 Task: Create a sub task System Test and UAT for the task  Implement a new network security system for a company in the project AgileFusion , assign it to team member softage.5@softage.net and update the status of the sub task to  On Track  , set the priority of the sub task to Low
Action: Mouse moved to (83, 396)
Screenshot: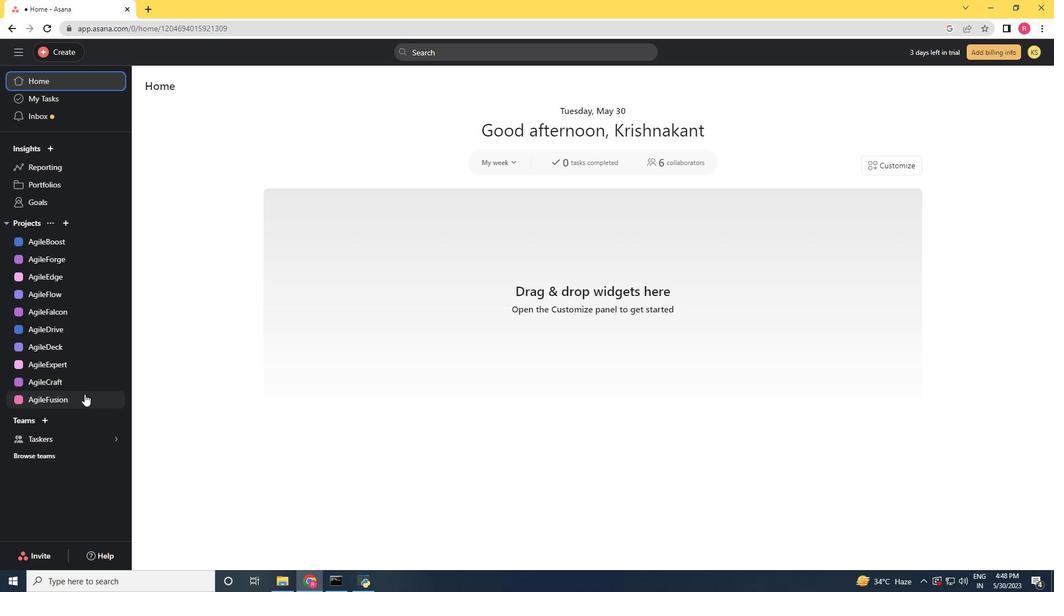 
Action: Mouse pressed left at (83, 396)
Screenshot: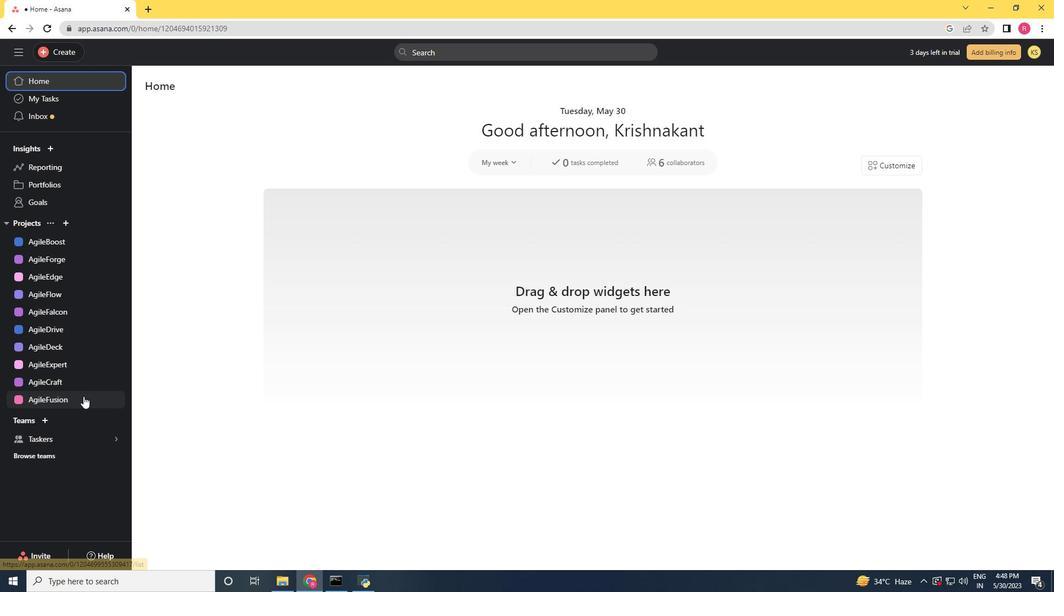 
Action: Mouse moved to (436, 242)
Screenshot: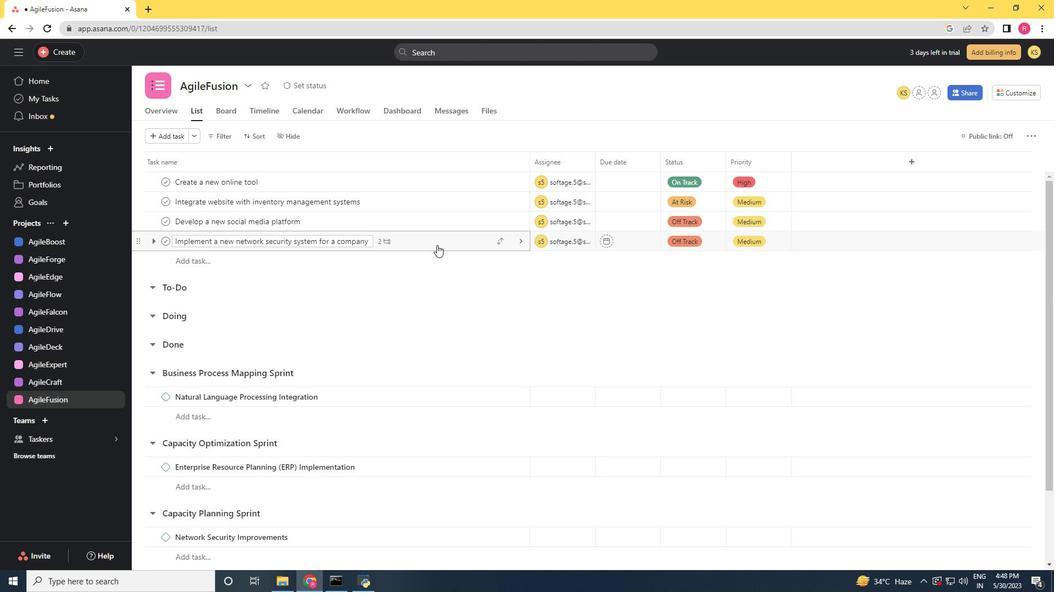 
Action: Mouse pressed left at (436, 242)
Screenshot: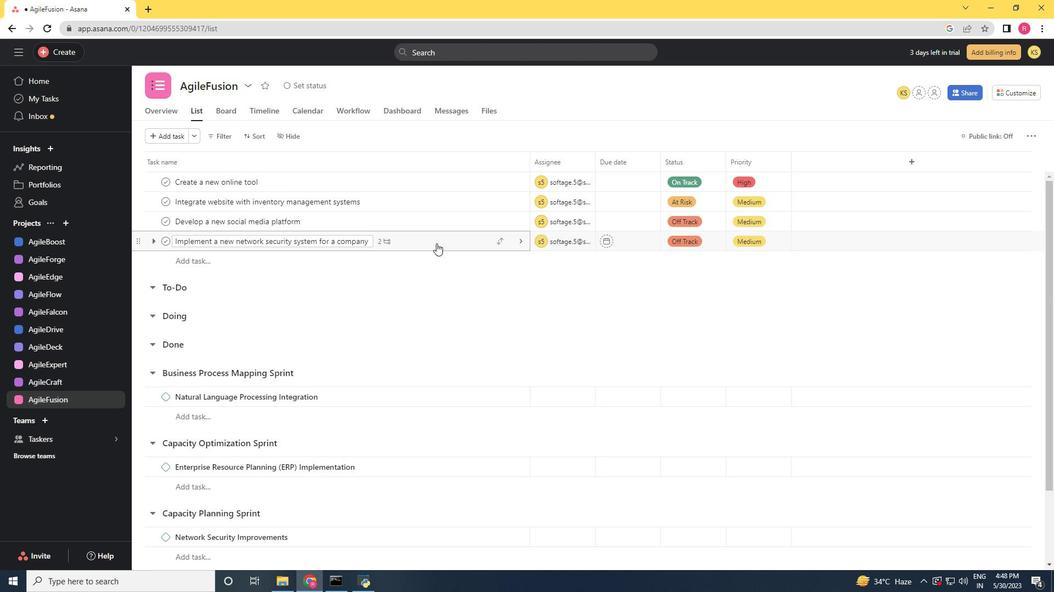 
Action: Mouse moved to (837, 385)
Screenshot: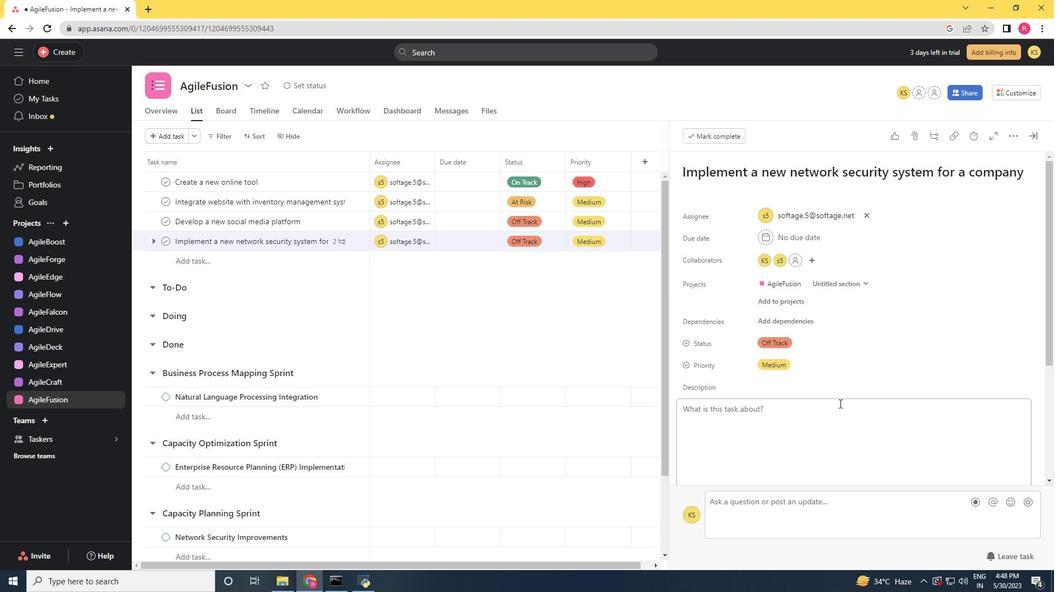 
Action: Mouse scrolled (837, 385) with delta (0, 0)
Screenshot: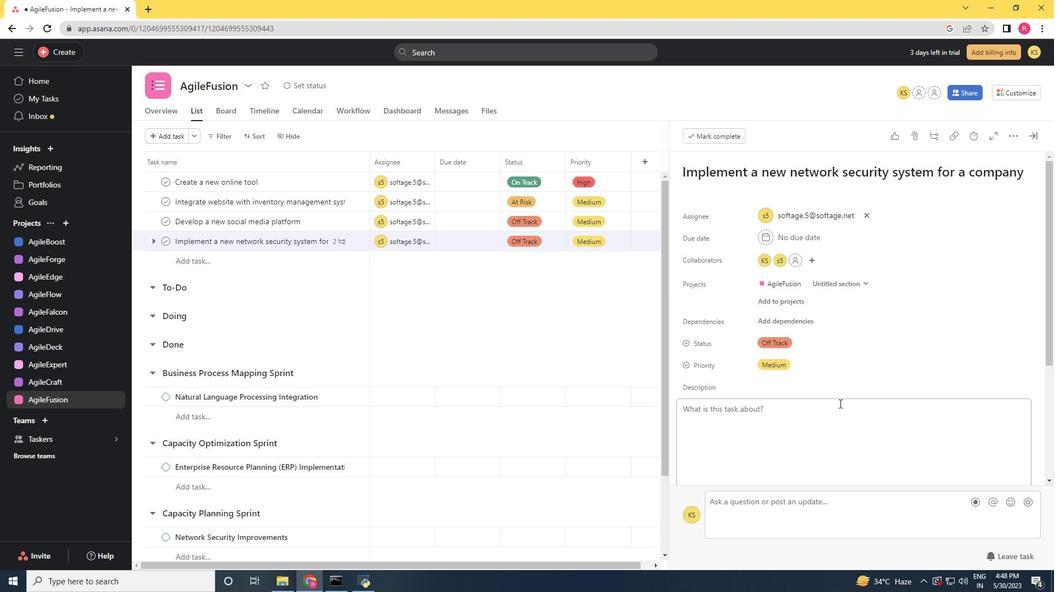 
Action: Mouse scrolled (837, 385) with delta (0, 0)
Screenshot: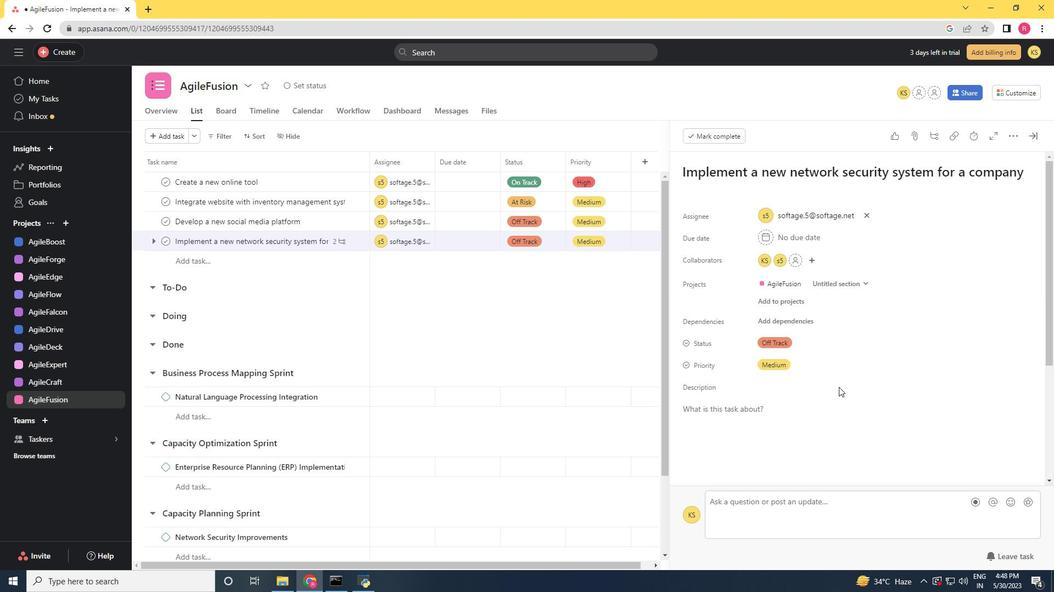 
Action: Mouse scrolled (837, 385) with delta (0, 0)
Screenshot: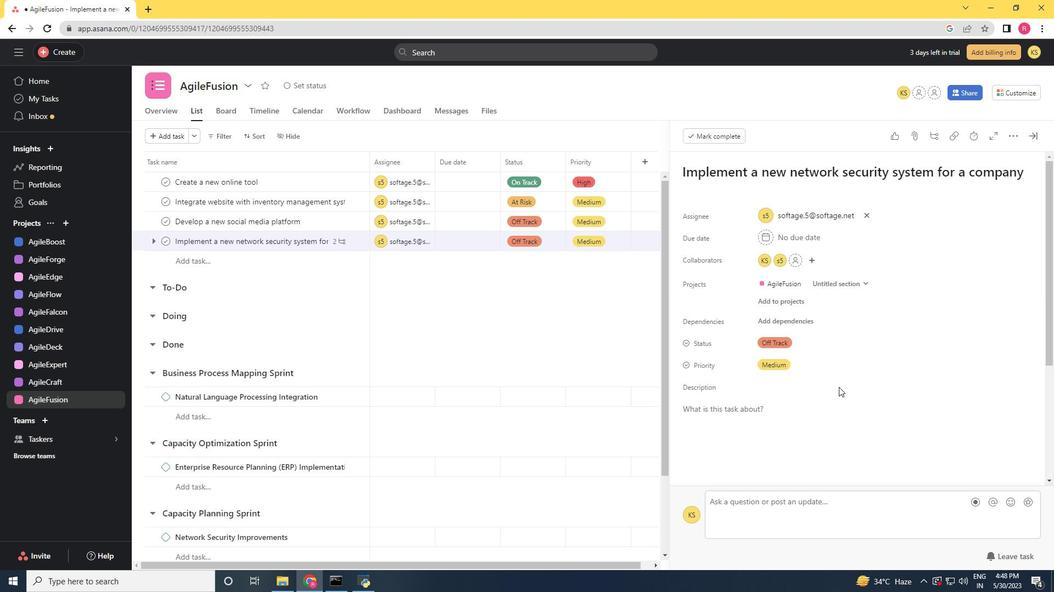 
Action: Mouse scrolled (837, 385) with delta (0, 0)
Screenshot: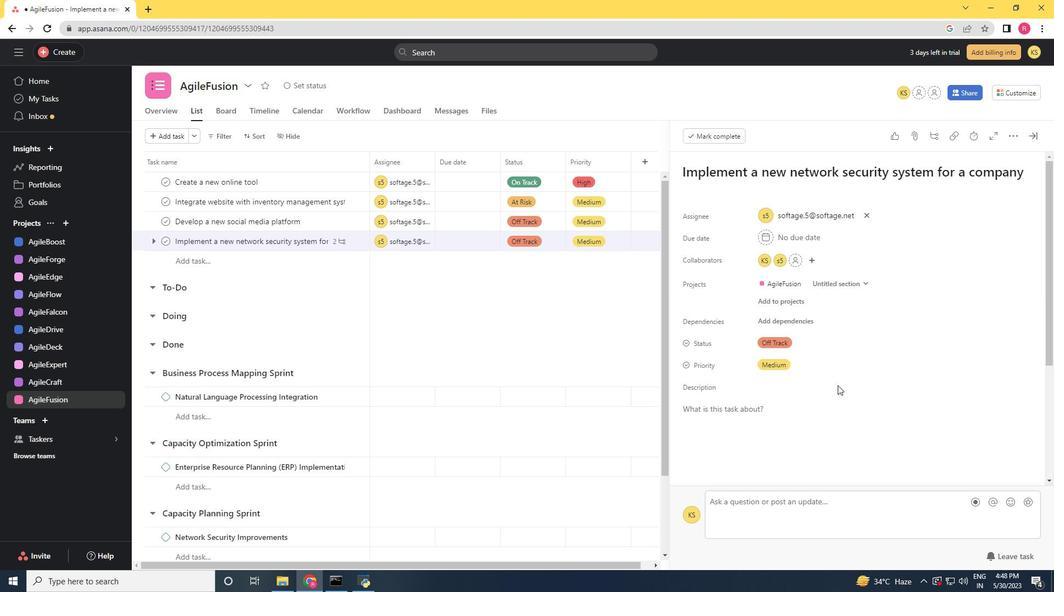 
Action: Mouse moved to (729, 394)
Screenshot: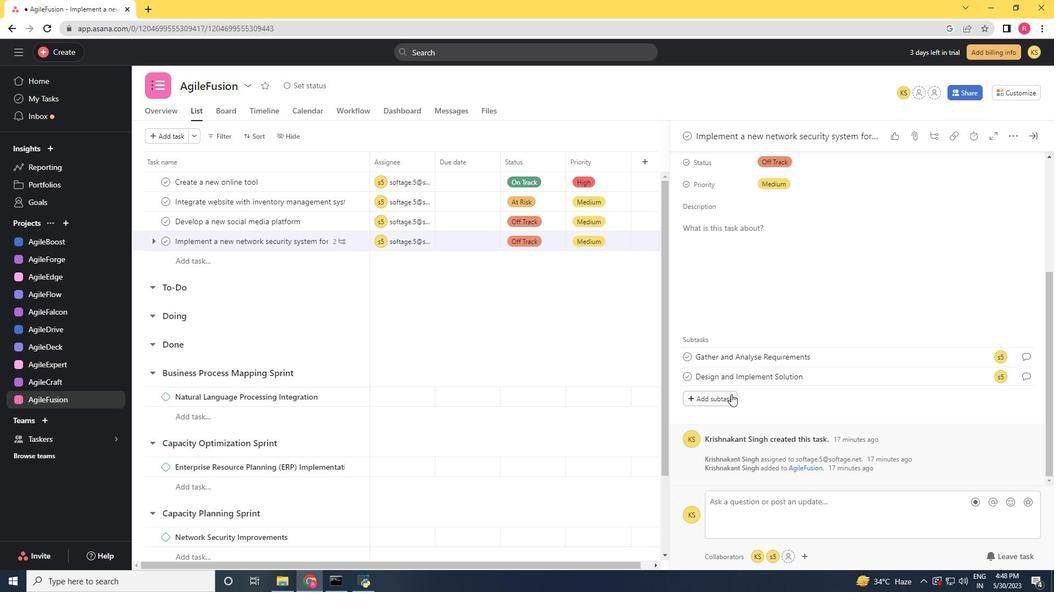 
Action: Mouse pressed left at (729, 394)
Screenshot: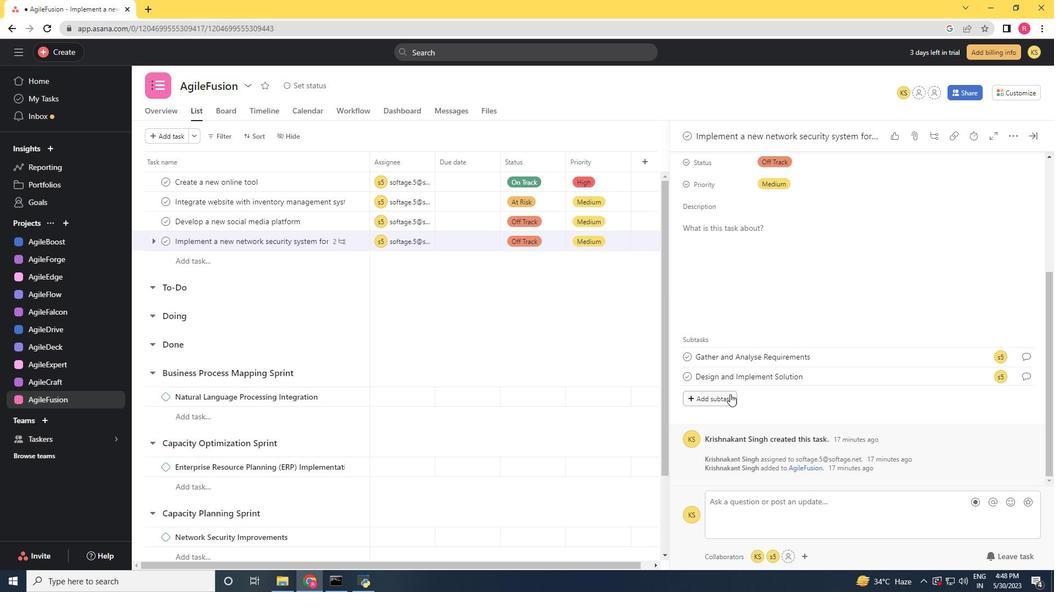 
Action: Key pressed <Key.shift><Key.shift>Statem<Key.space><Key.backspace><Key.backspace><Key.backspace><Key.backspace><Key.backspace><Key.backspace>ys
Screenshot: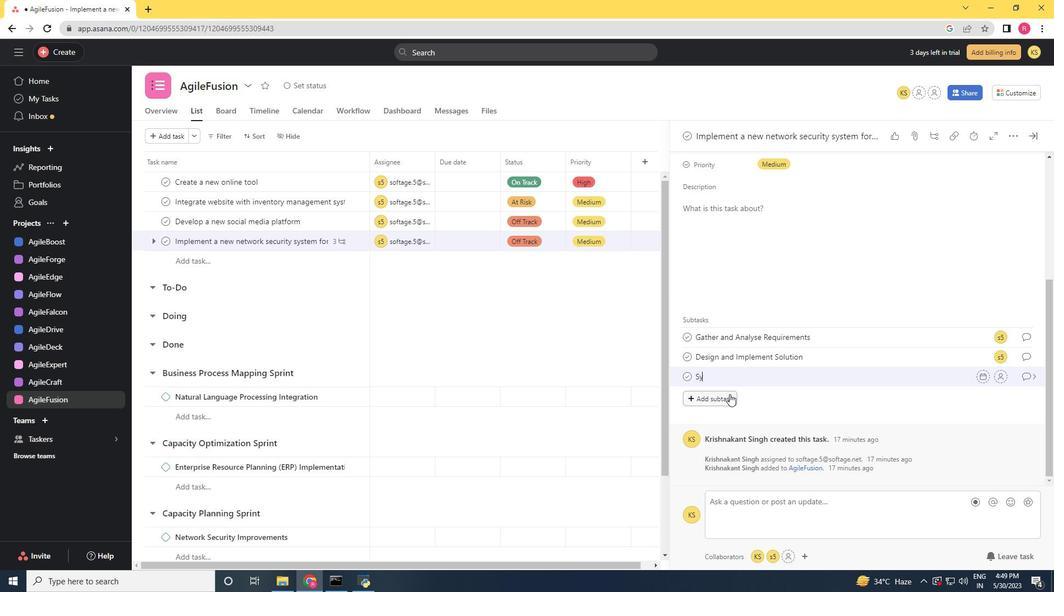 
Action: Mouse moved to (729, 394)
Screenshot: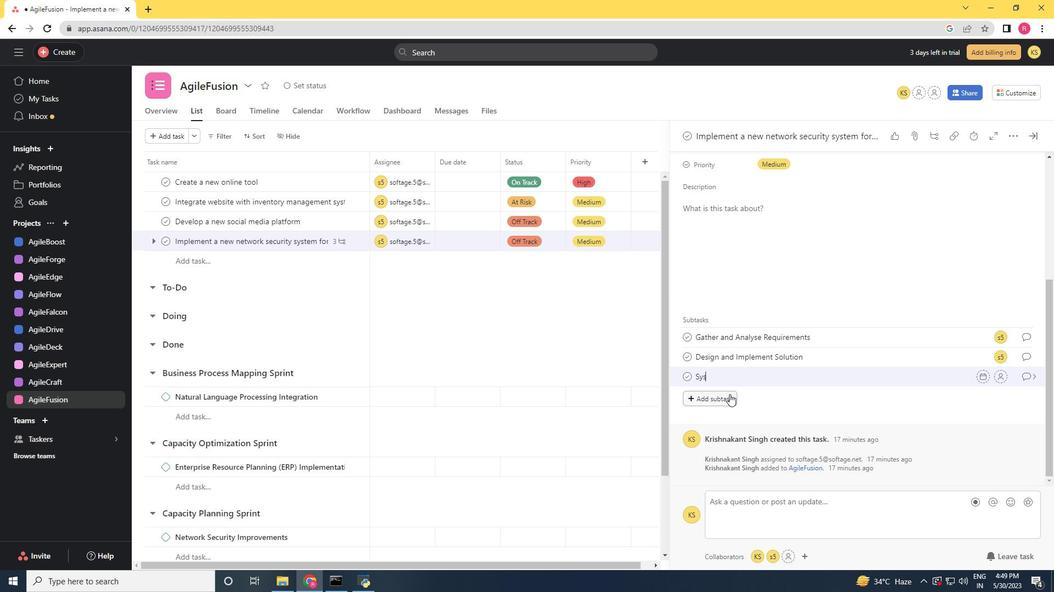 
Action: Key pressed tem<Key.space><Key.shift>Test<Key.space>and<Key.space><Key.shift>Ua<Key.backspace><Key.shift>AT<Key.space>
Screenshot: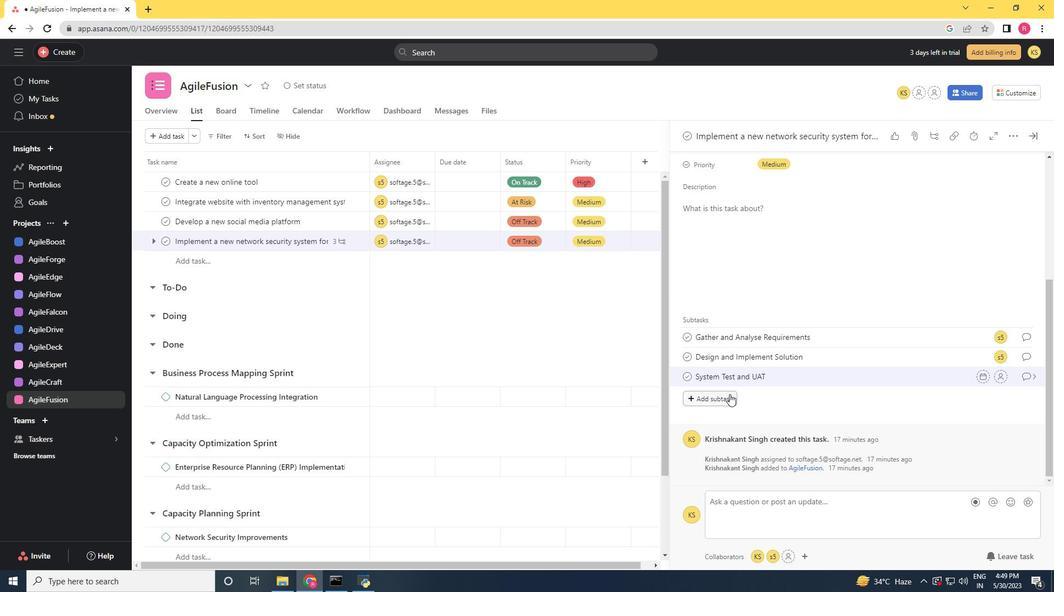 
Action: Mouse moved to (999, 371)
Screenshot: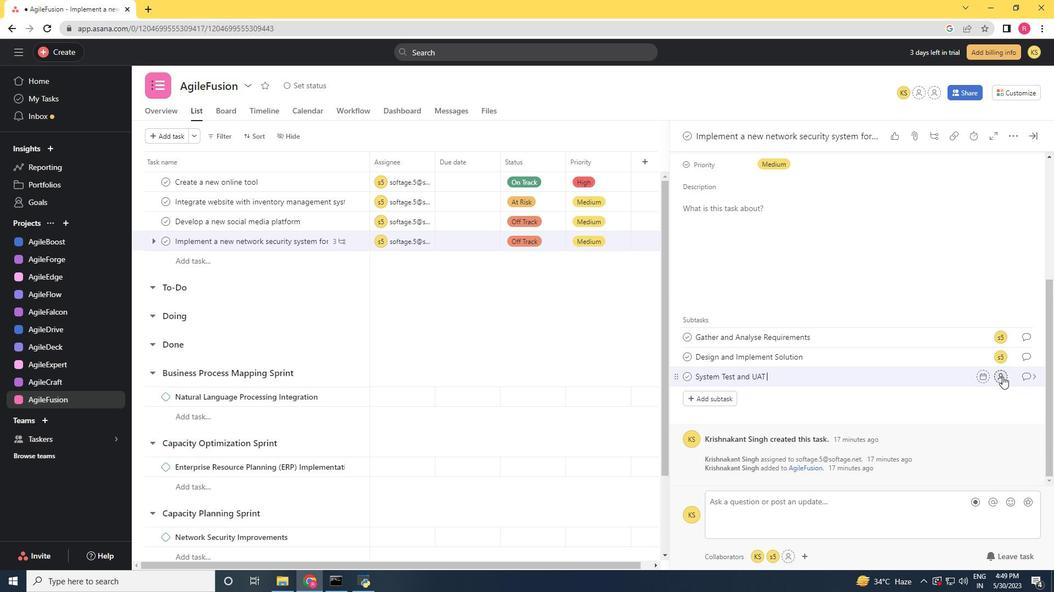 
Action: Mouse pressed left at (999, 371)
Screenshot: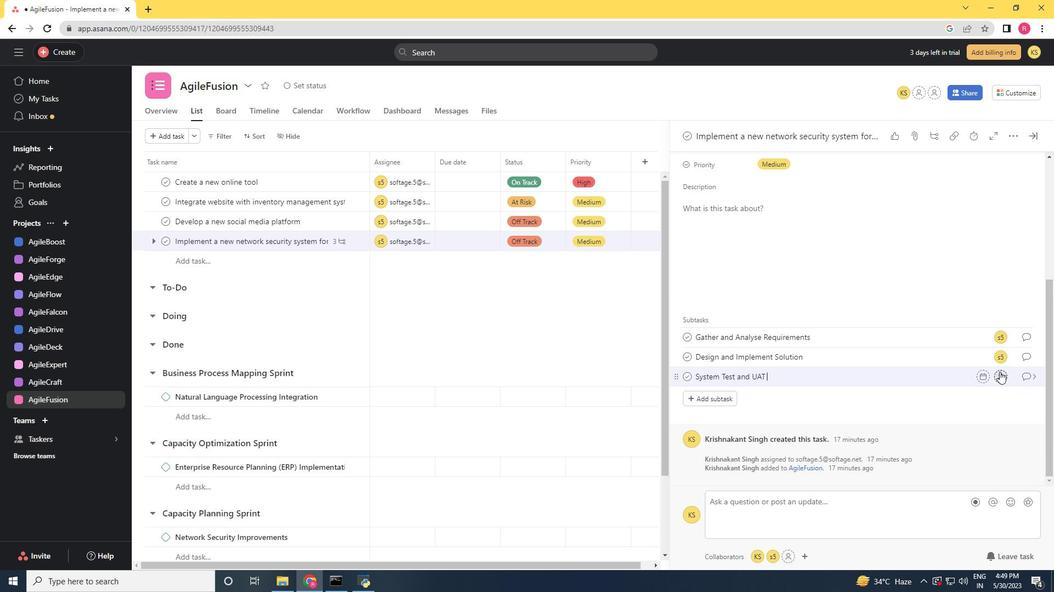 
Action: Mouse moved to (975, 355)
Screenshot: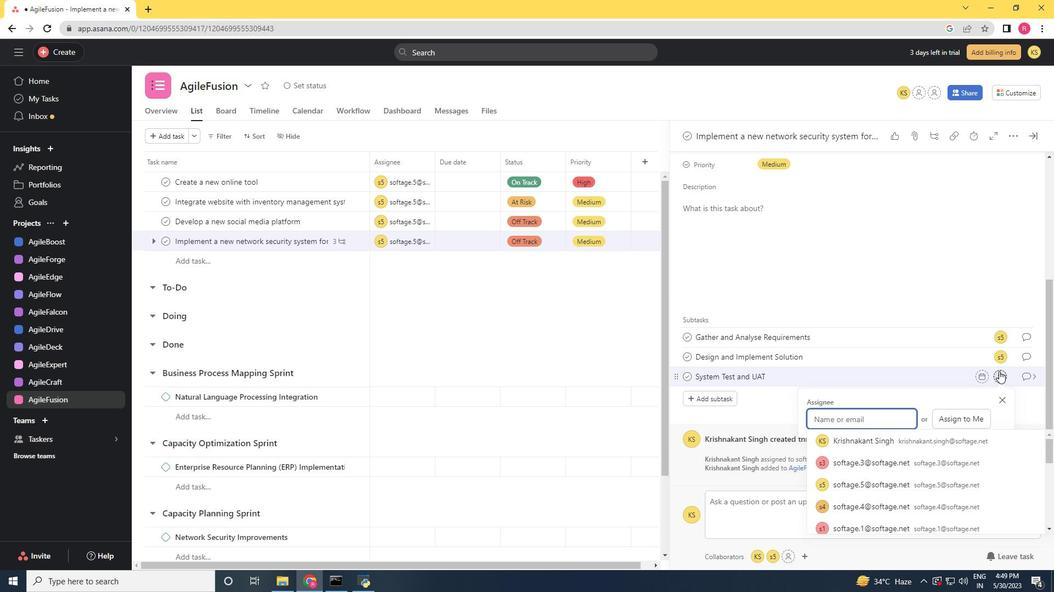
Action: Key pressed s 1774, 646)
Screenshot: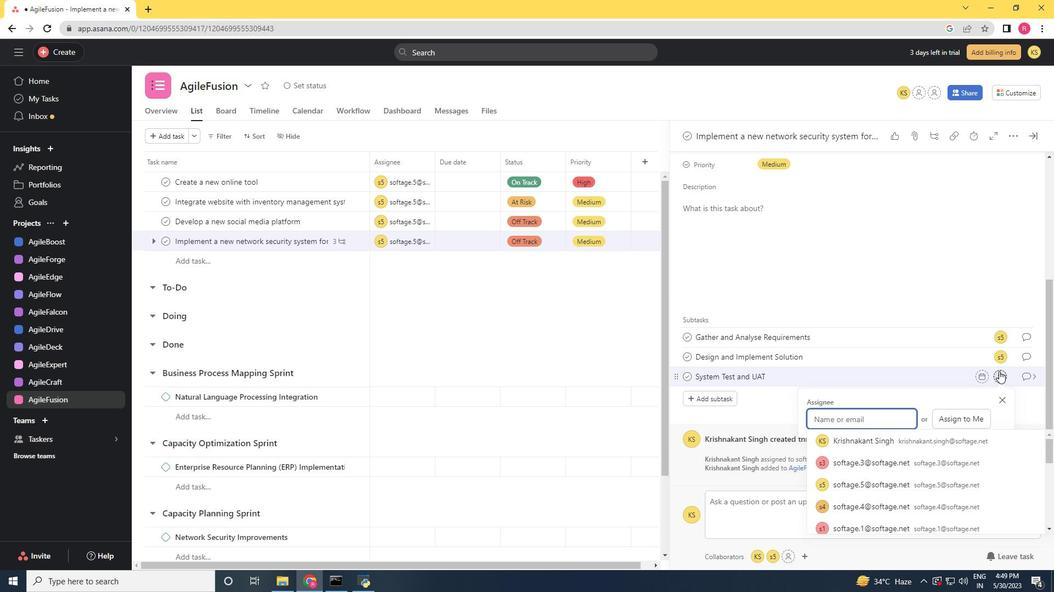 
Action: Mouse moved to (969, 351)
Screenshot: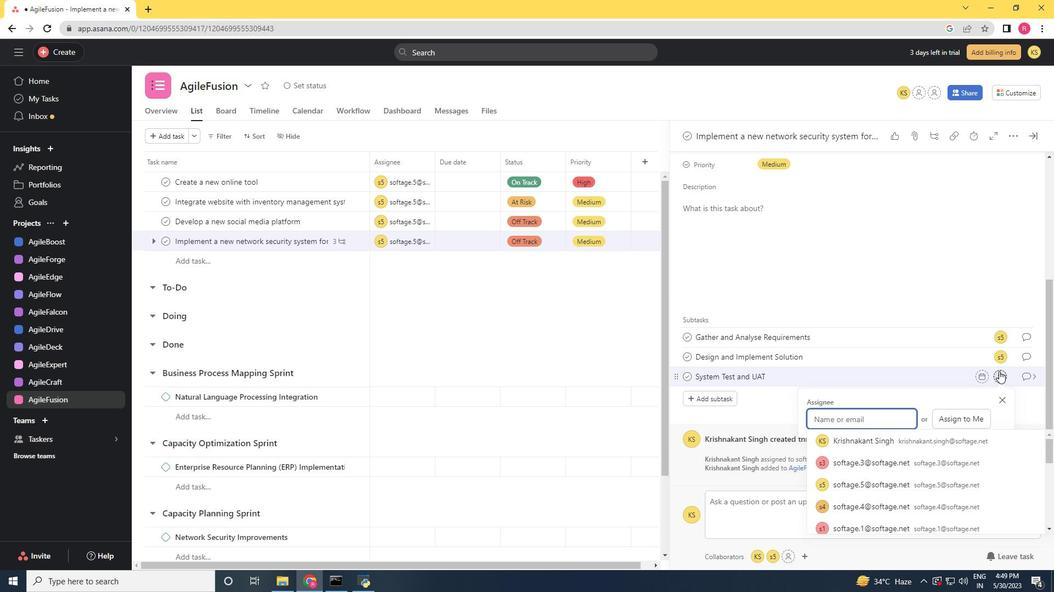 
Action: Key pressed oftage.<Key.f5><Key.shift><Key.shift><Key.shift><Key.shift><Key.shift><Key.shift><Key.shift>@softage.net
Screenshot: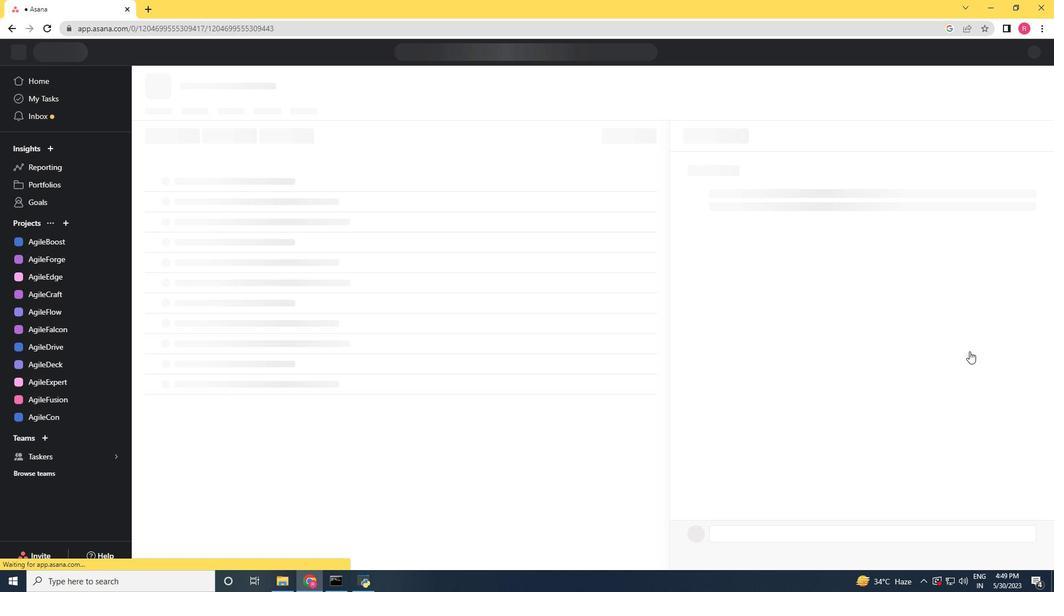 
Action: Mouse moved to (969, 420)
Screenshot: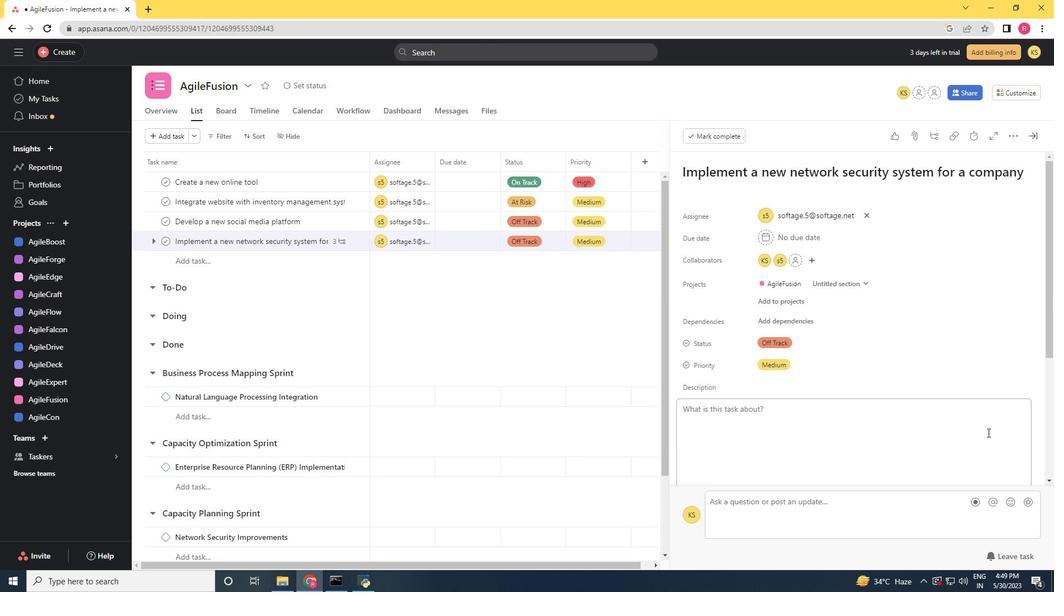 
Action: Mouse scrolled (969, 419) with delta (0, 0)
Screenshot: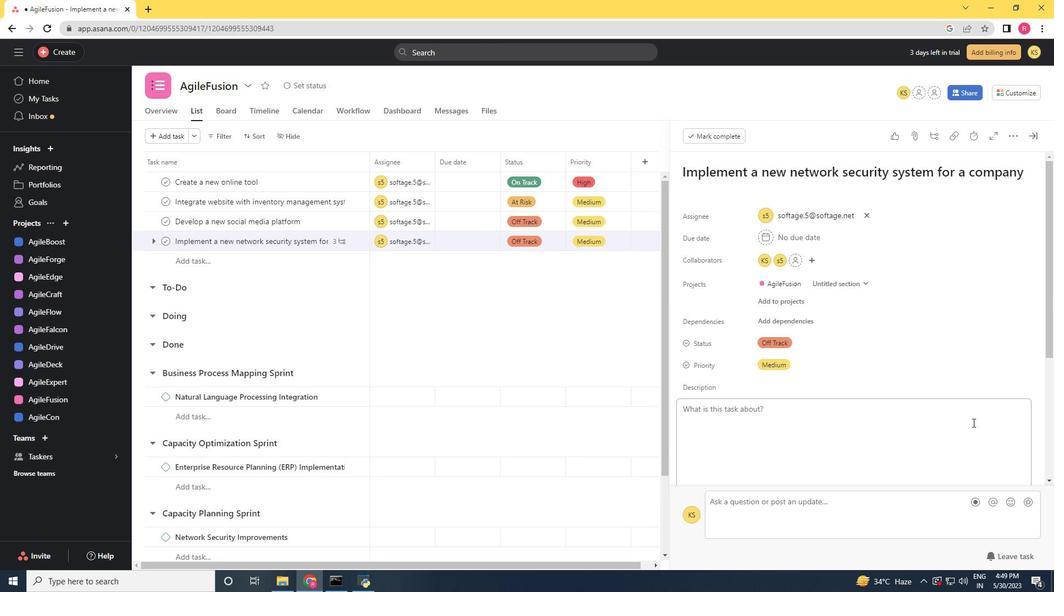 
Action: Mouse scrolled (969, 419) with delta (0, 0)
Screenshot: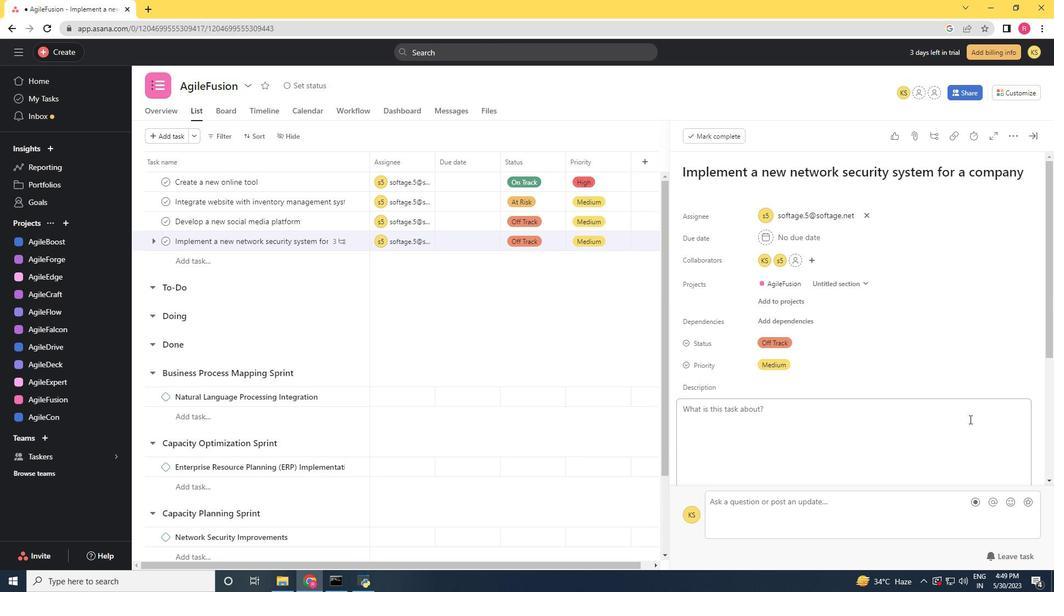
Action: Mouse scrolled (969, 419) with delta (0, 0)
Screenshot: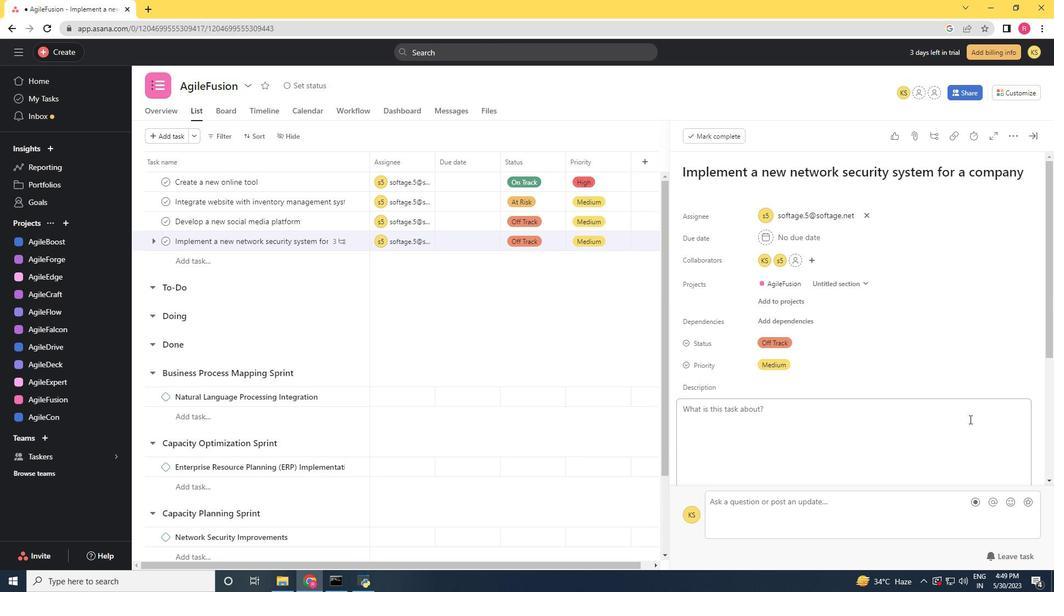 
Action: Mouse scrolled (969, 419) with delta (0, 0)
Screenshot: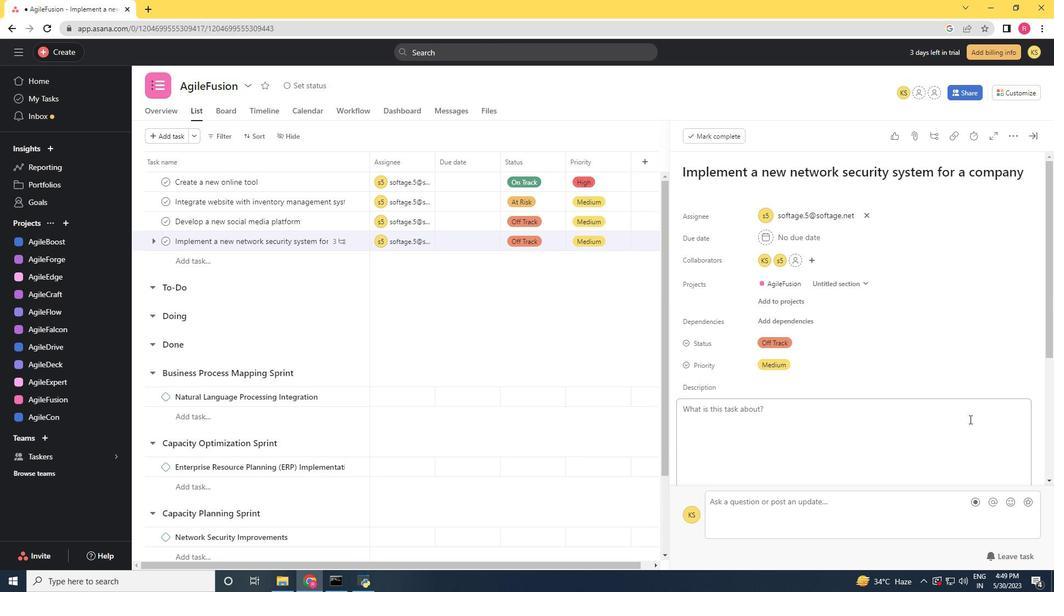 
Action: Mouse scrolled (969, 419) with delta (0, 0)
Screenshot: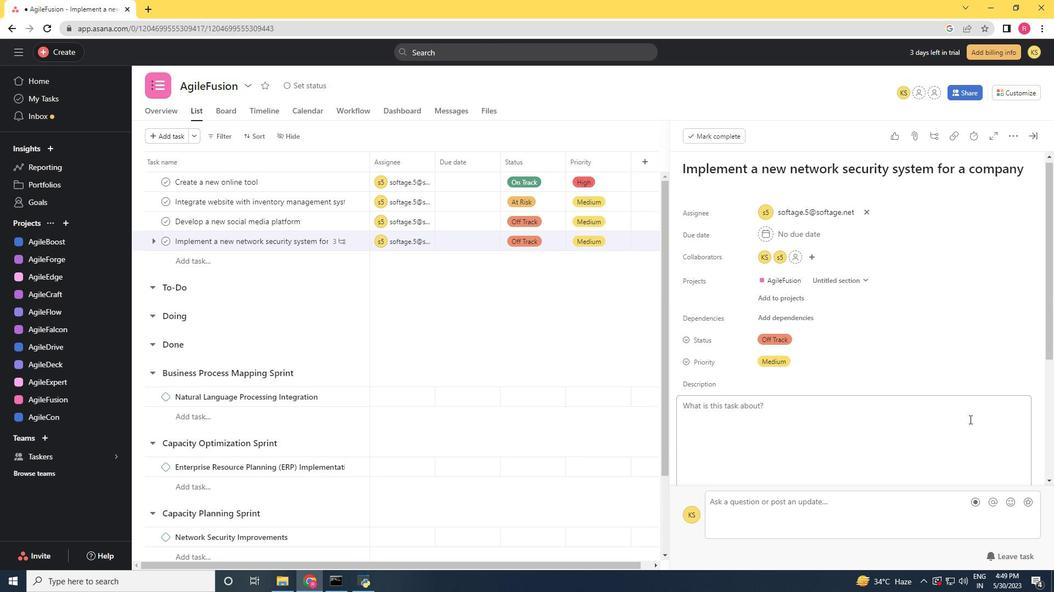 
Action: Mouse moved to (1001, 381)
Screenshot: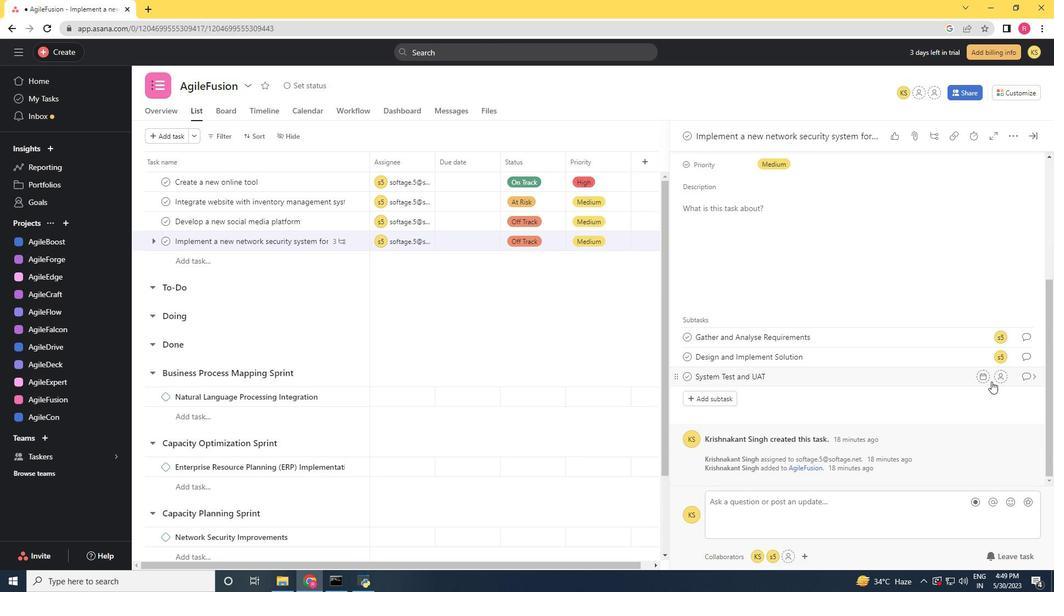 
Action: Mouse pressed left at (1001, 381)
Screenshot: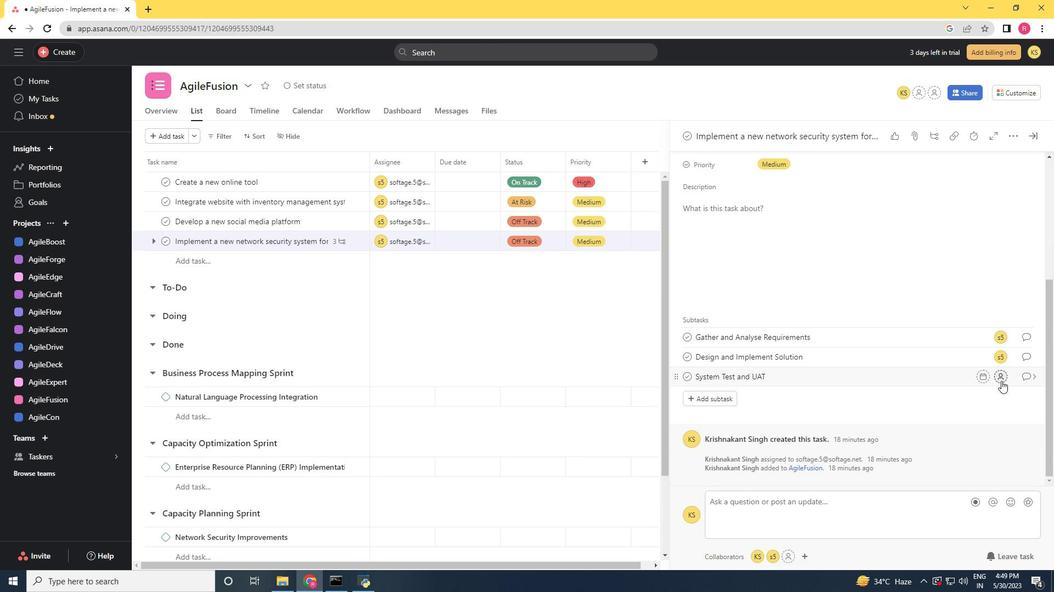 
Action: Mouse moved to (847, 331)
Screenshot: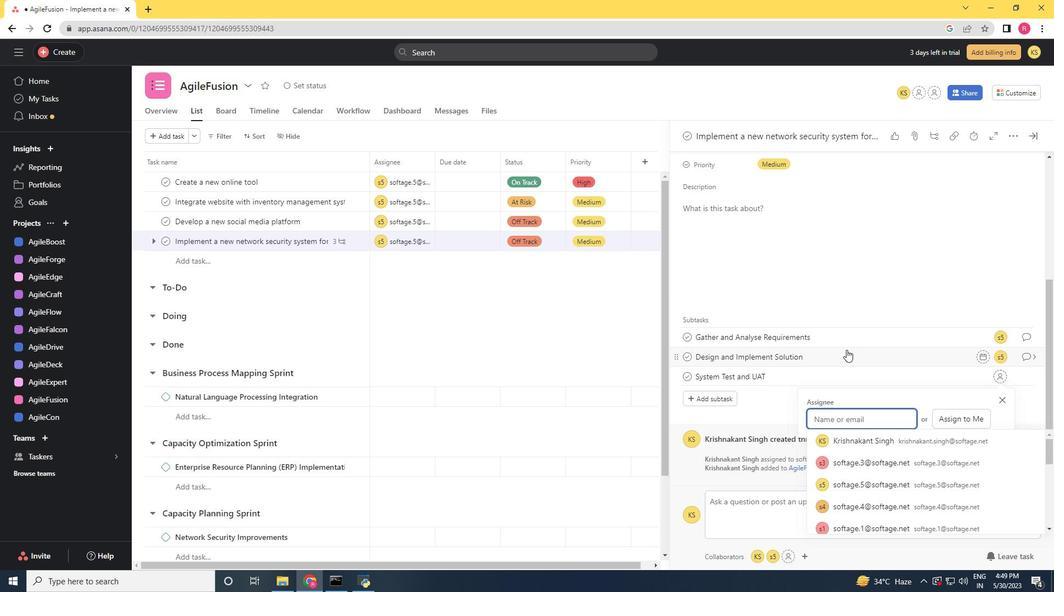 
Action: Key pressed sofatg<Key.backspace><Key.backspace><Key.backspace>tage.5<Key.shift>@softage.net
Screenshot: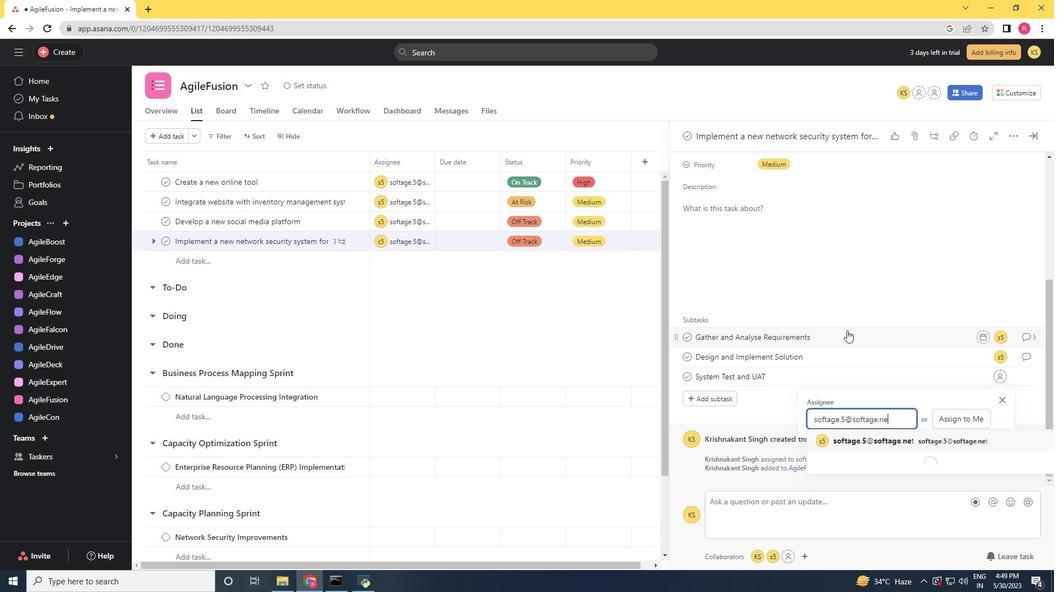 
Action: Mouse moved to (916, 438)
Screenshot: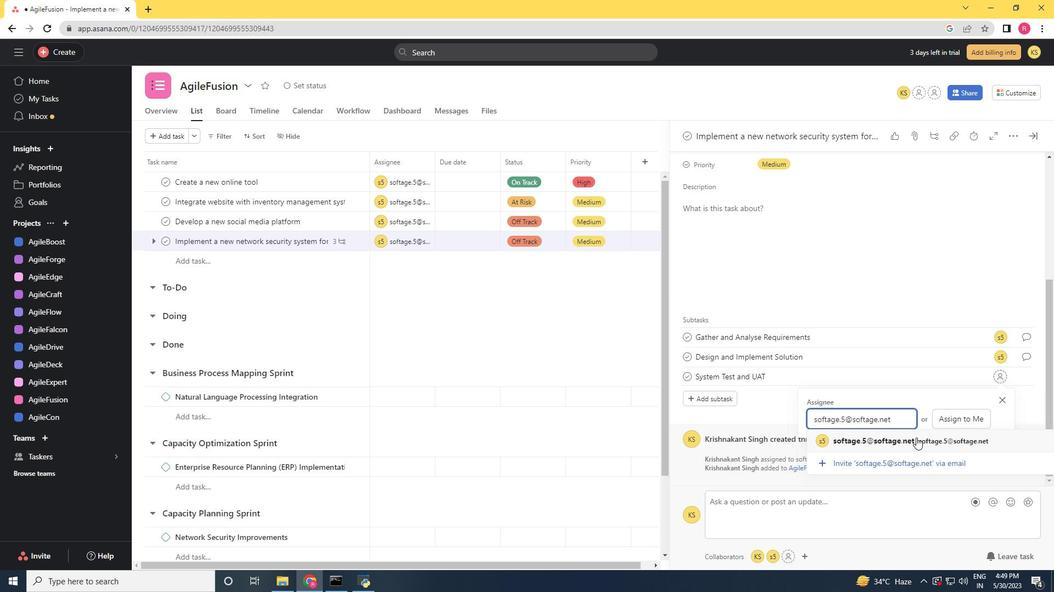 
Action: Mouse pressed left at (916, 438)
Screenshot: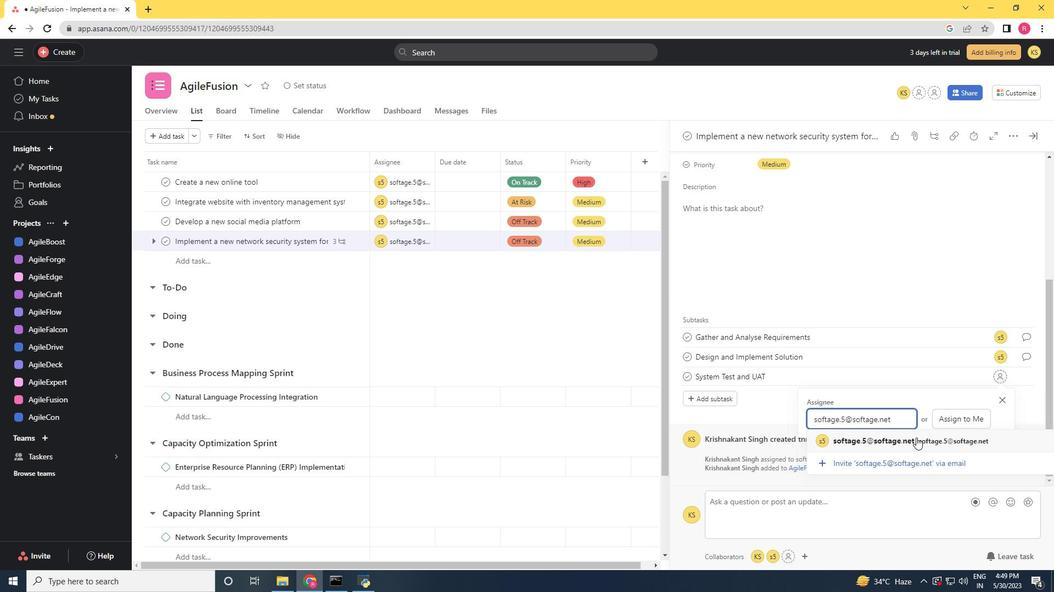 
Action: Mouse moved to (1033, 381)
Screenshot: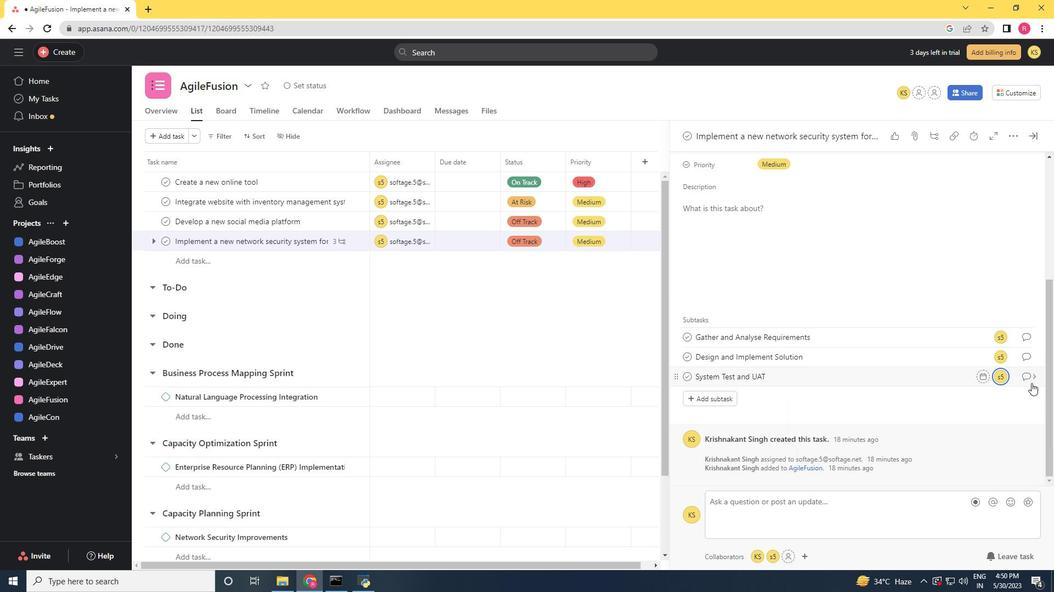 
Action: Mouse pressed left at (1033, 381)
Screenshot: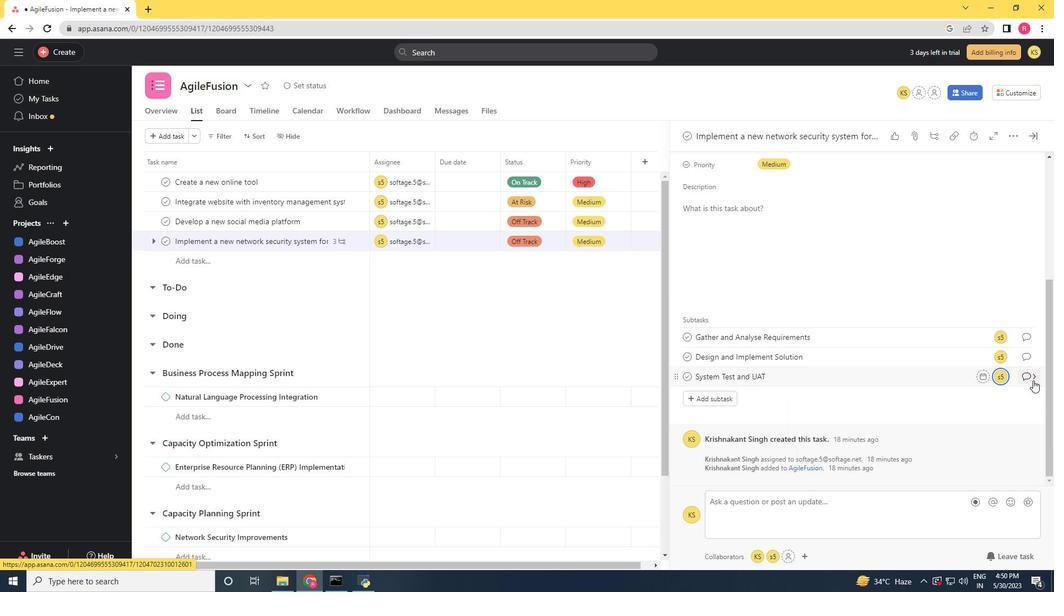 
Action: Mouse moved to (723, 314)
Screenshot: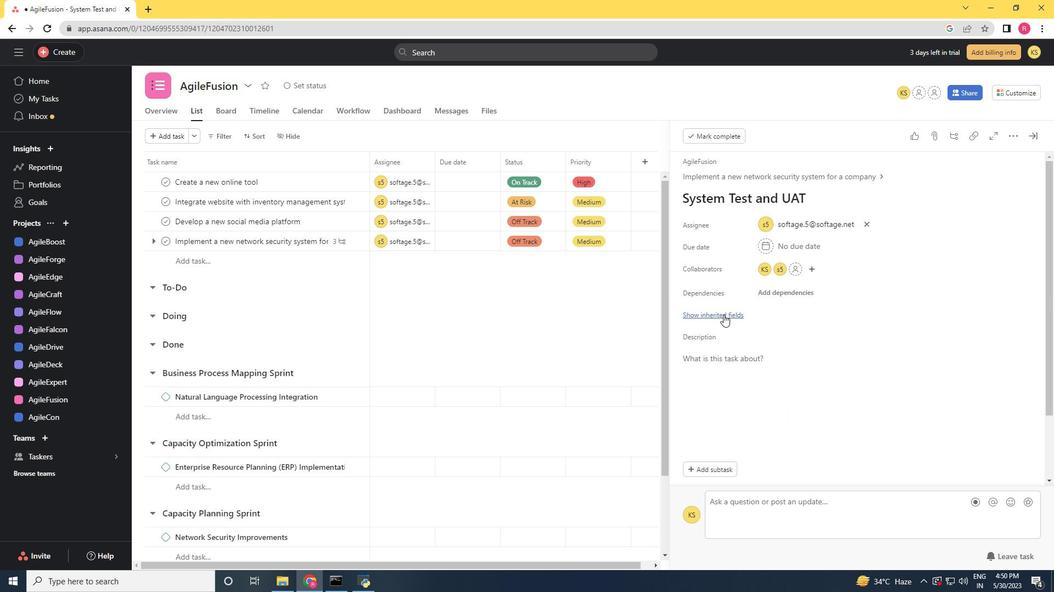 
Action: Mouse pressed left at (723, 314)
Screenshot: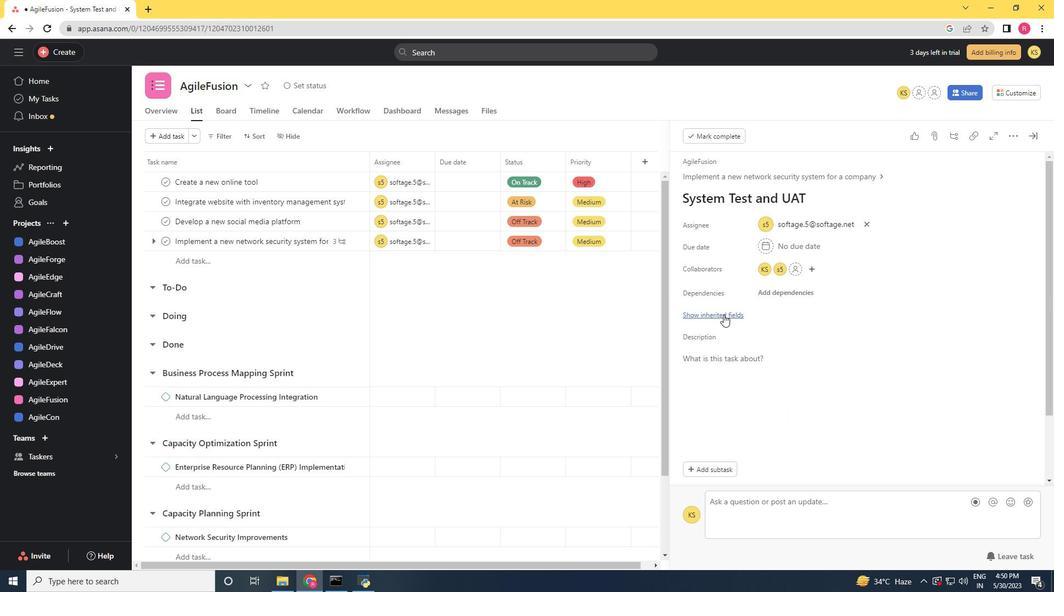 
Action: Mouse moved to (760, 328)
Screenshot: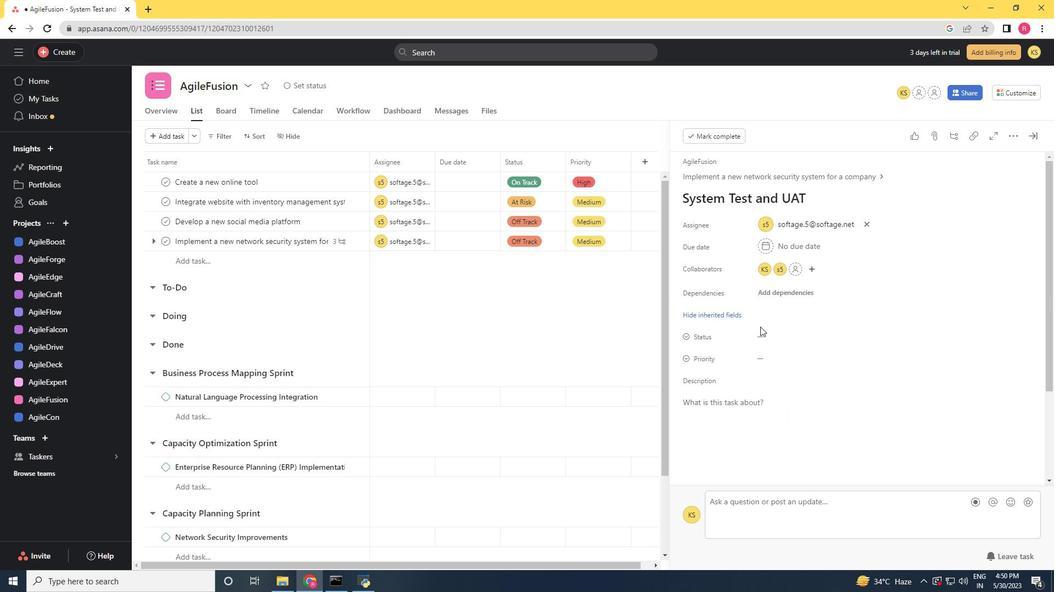 
Action: Mouse pressed left at (760, 328)
Screenshot: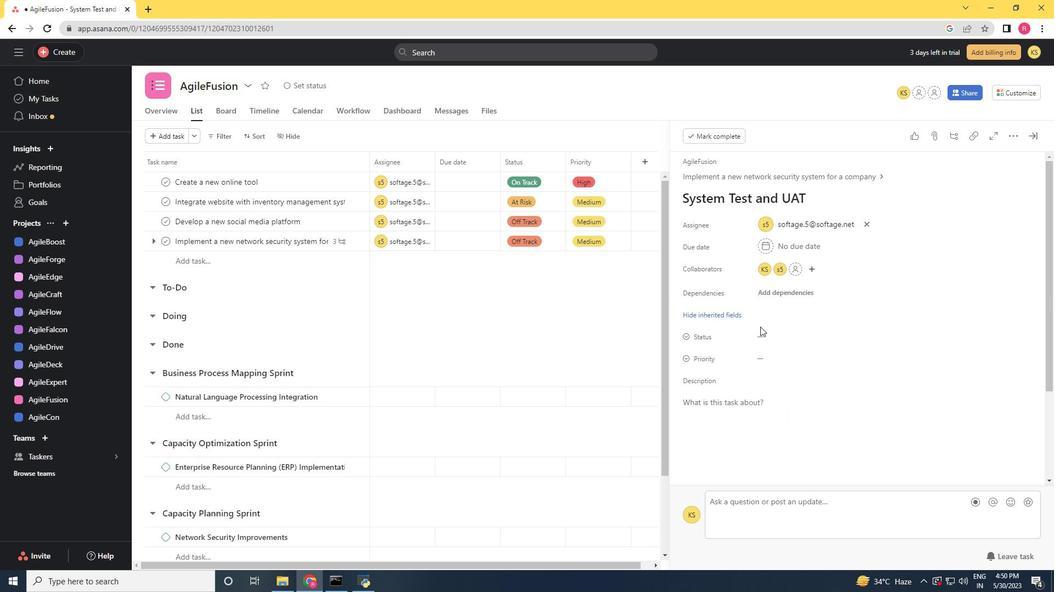 
Action: Mouse moved to (804, 373)
Screenshot: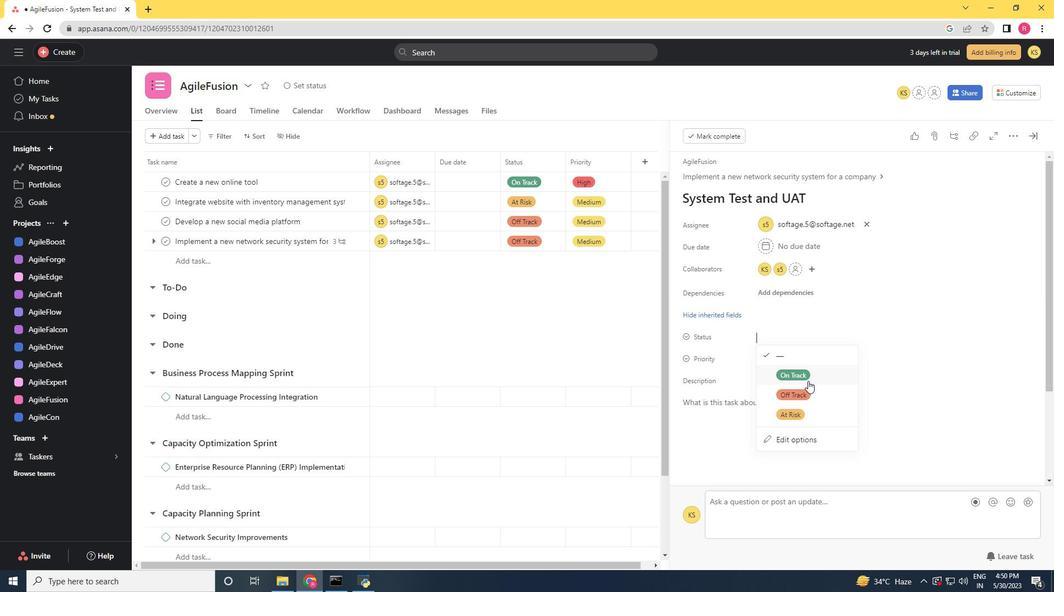 
Action: Mouse pressed left at (804, 373)
Screenshot: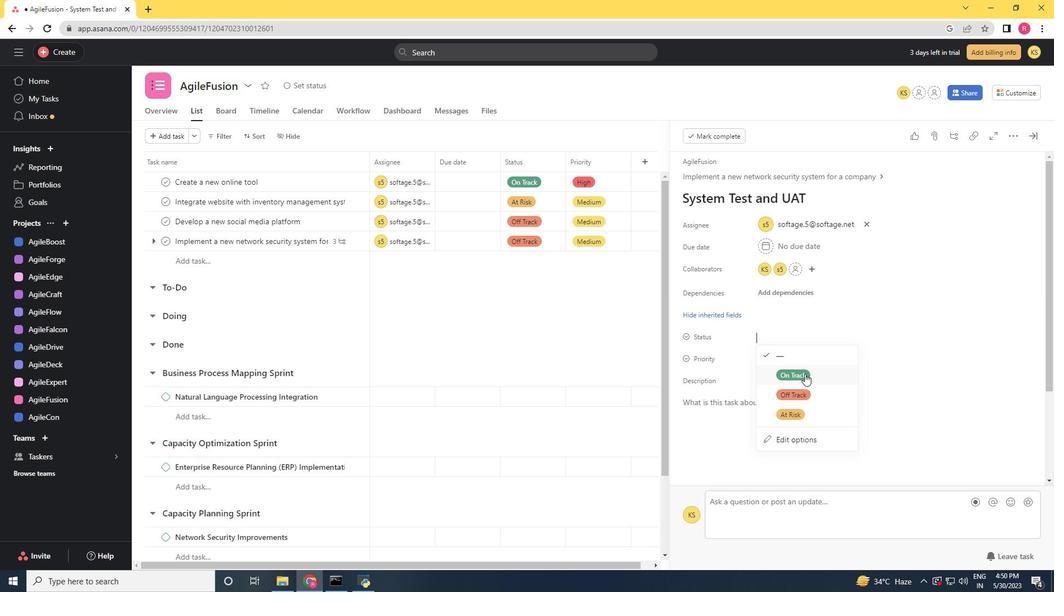 
Action: Mouse moved to (776, 360)
Screenshot: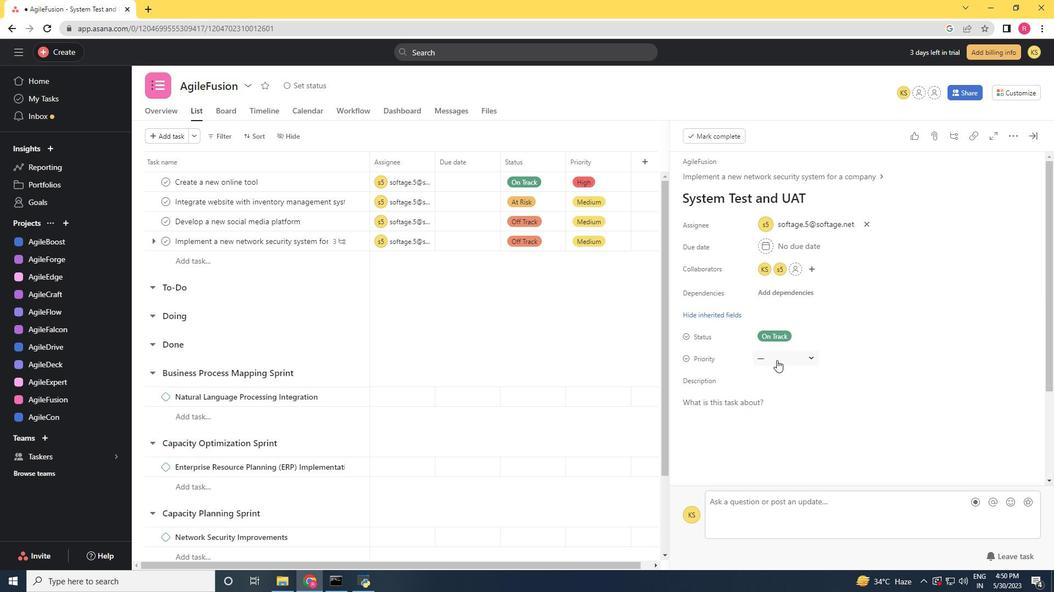 
Action: Mouse pressed left at (776, 360)
Screenshot: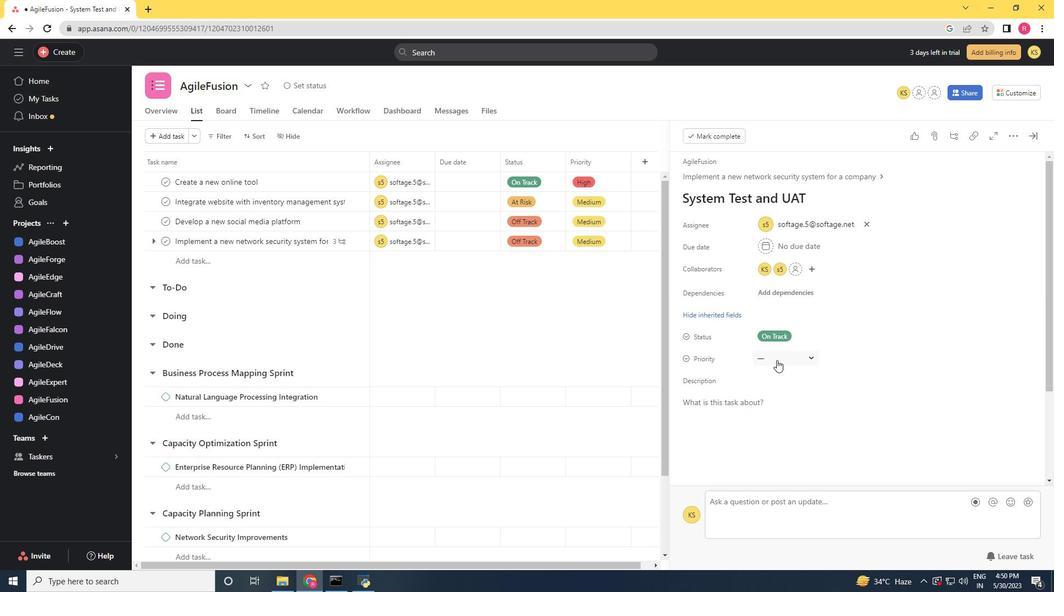 
Action: Mouse moved to (785, 433)
Screenshot: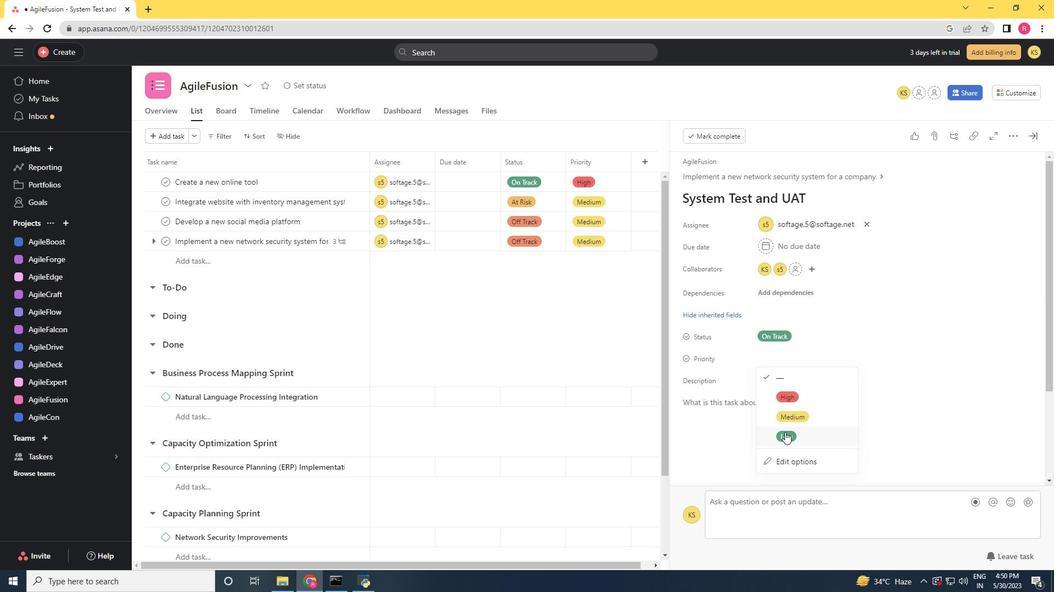 
Action: Mouse pressed left at (785, 433)
Screenshot: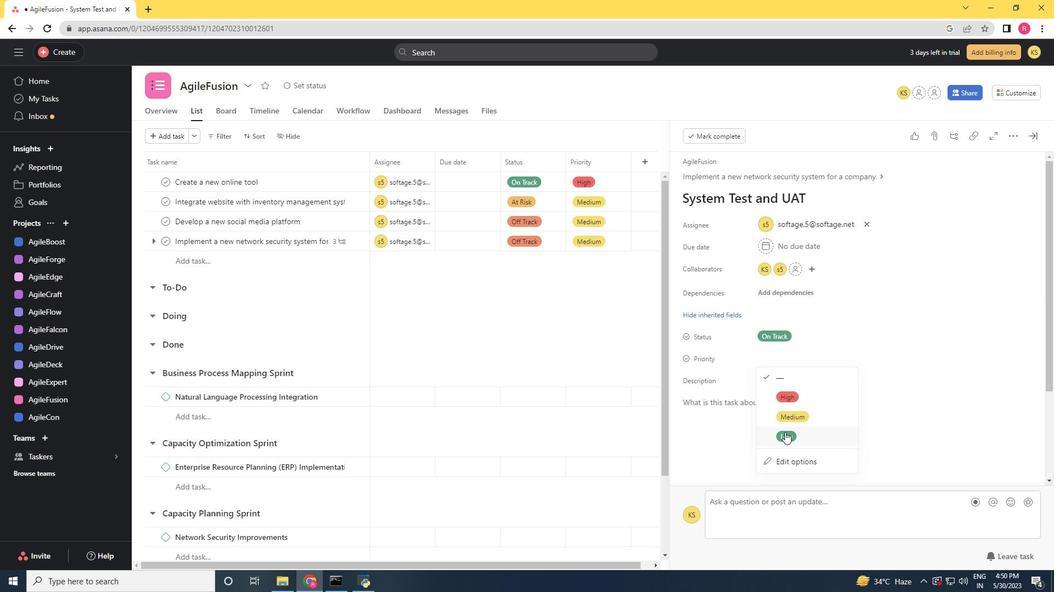 
Action: Mouse moved to (924, 403)
Screenshot: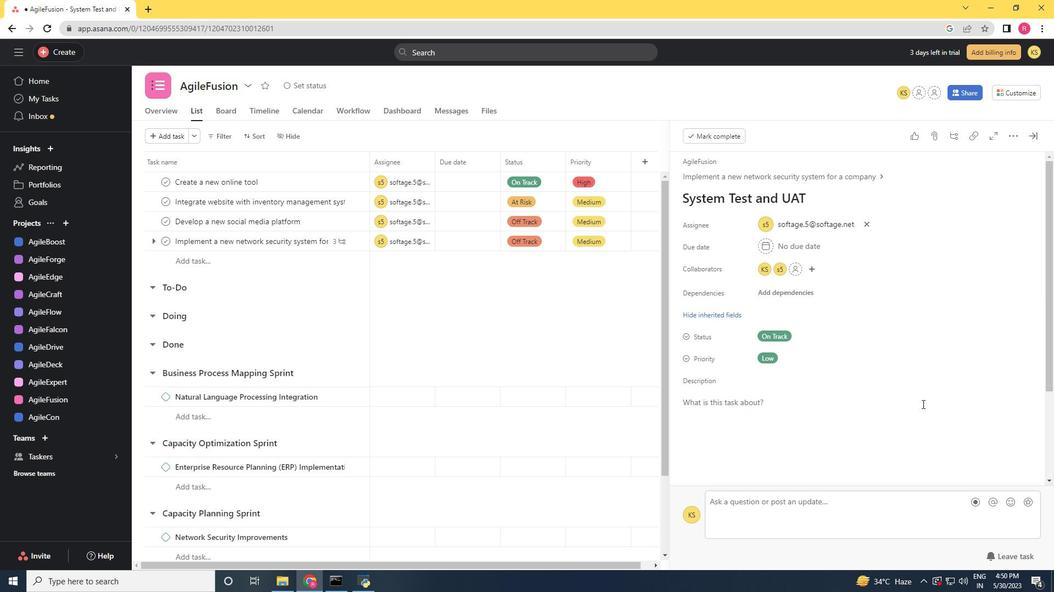 
Action: Mouse scrolled (924, 404) with delta (0, 0)
Screenshot: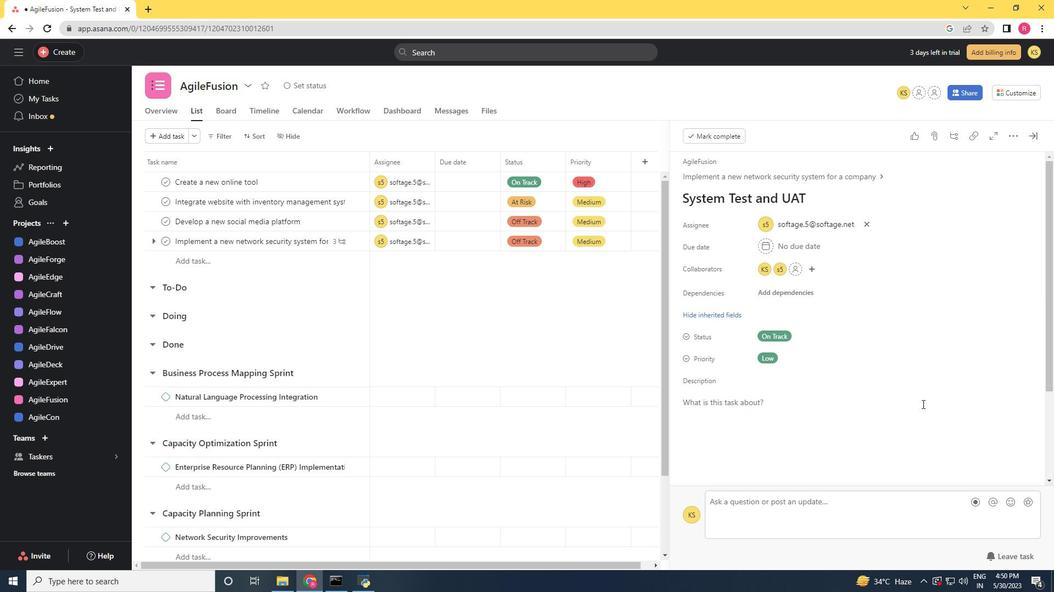 
Action: Mouse scrolled (924, 404) with delta (0, 0)
Screenshot: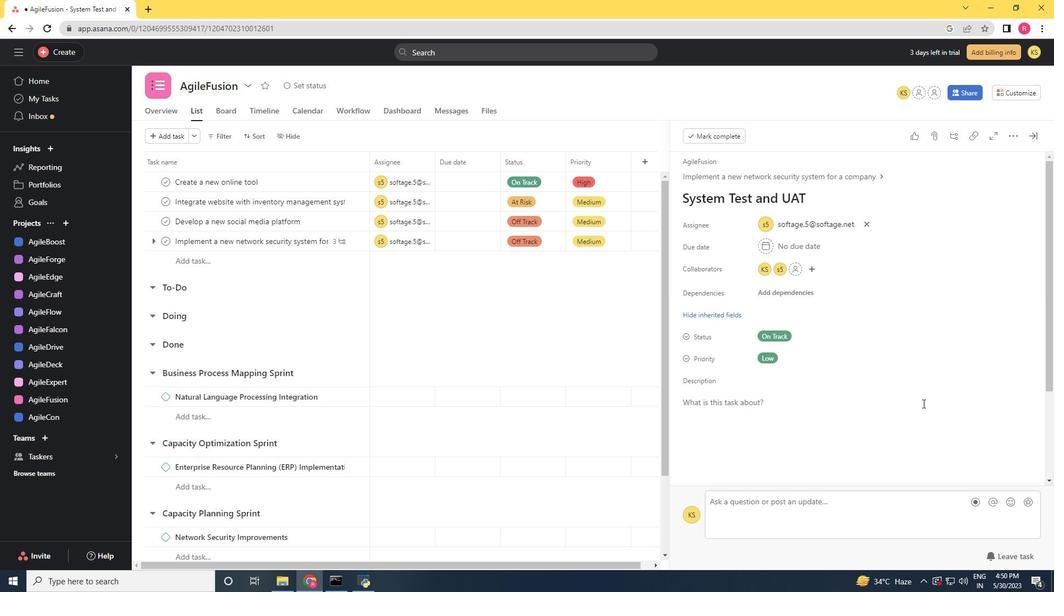 
Action: Mouse scrolled (924, 404) with delta (0, 0)
Screenshot: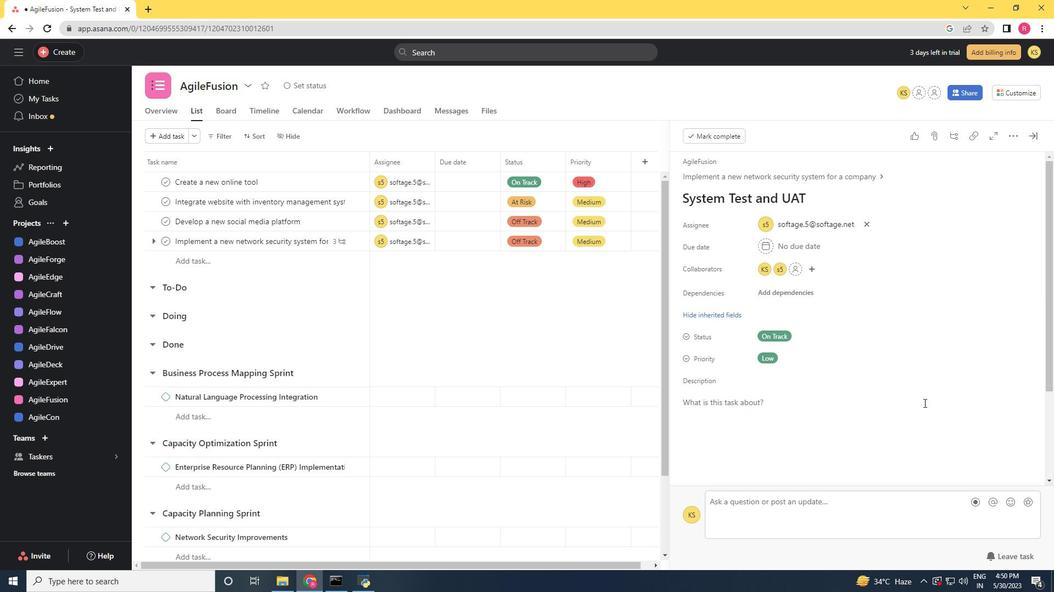 
